 Task: Create in the project VantageTech an epic 'Data Migration'.
Action: Mouse moved to (252, 76)
Screenshot: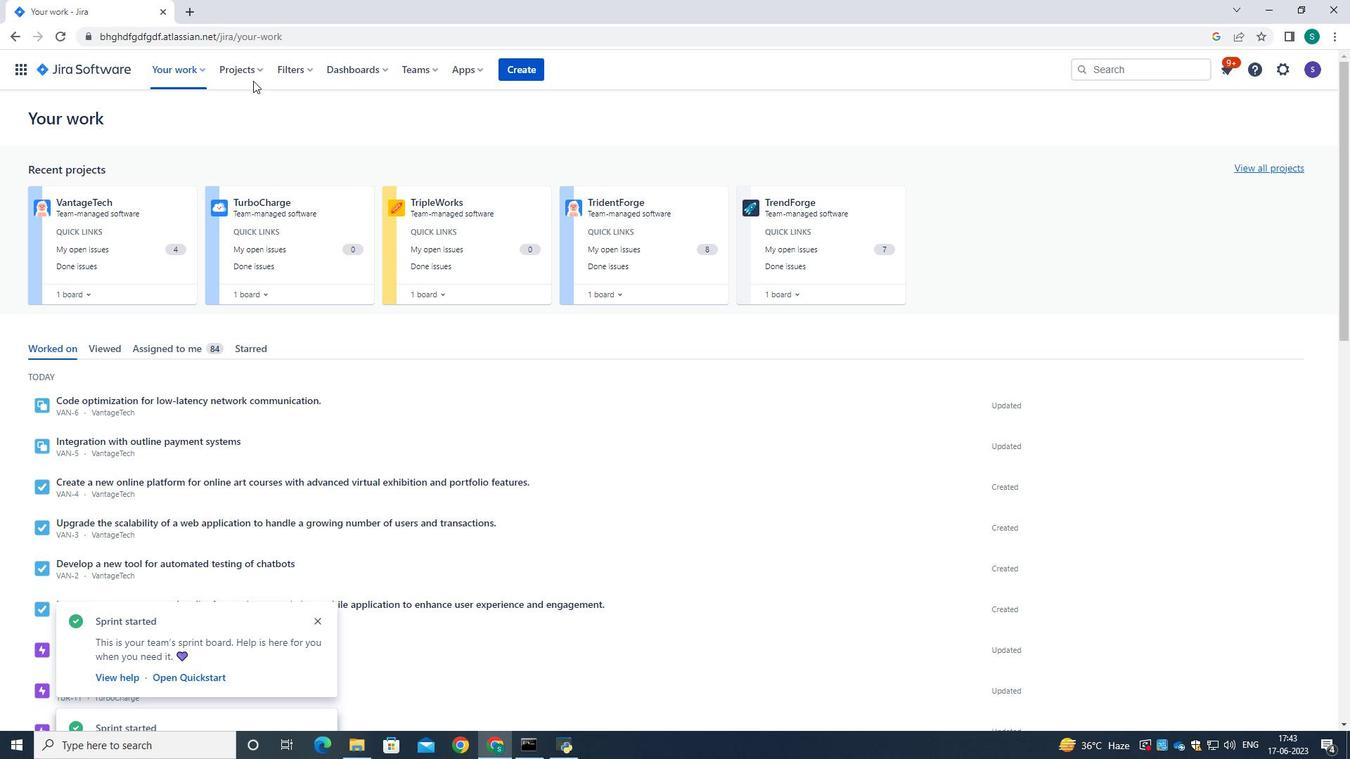 
Action: Mouse pressed left at (252, 76)
Screenshot: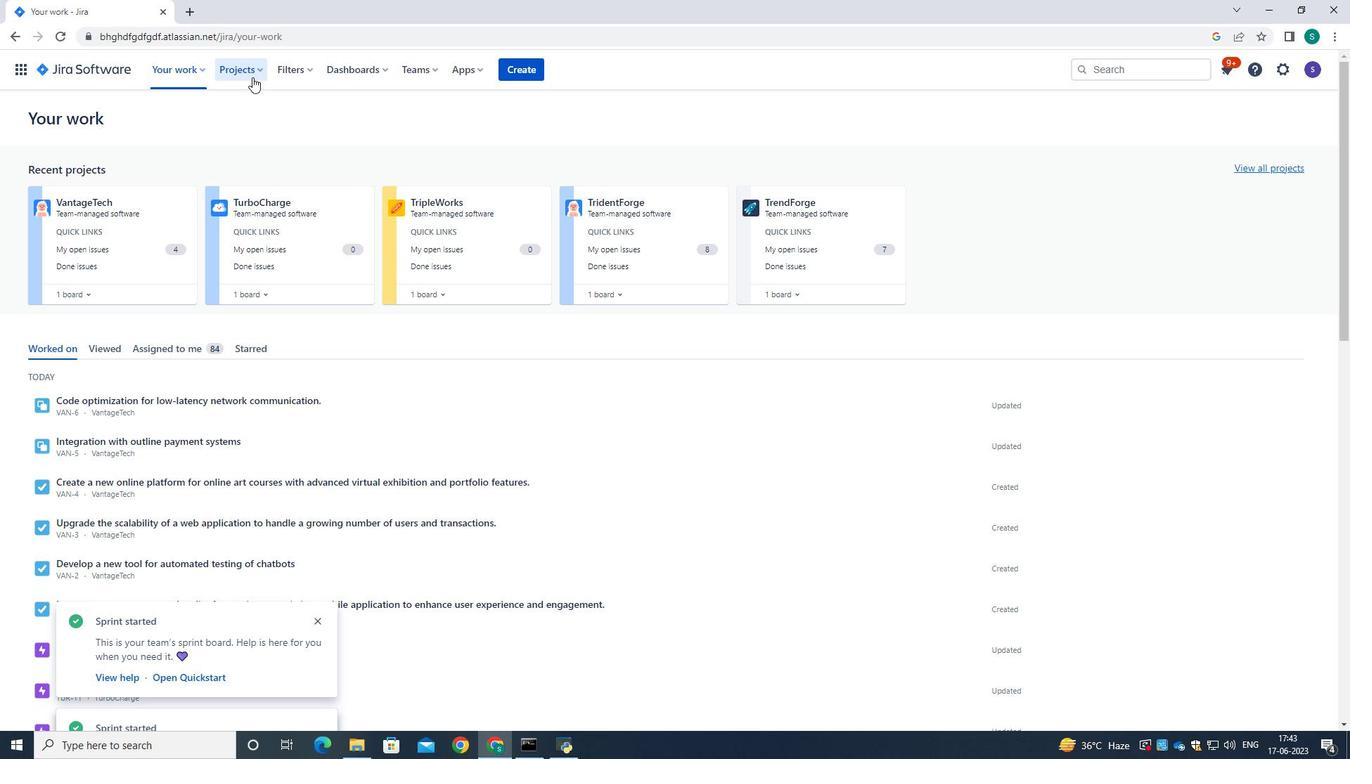 
Action: Mouse moved to (272, 128)
Screenshot: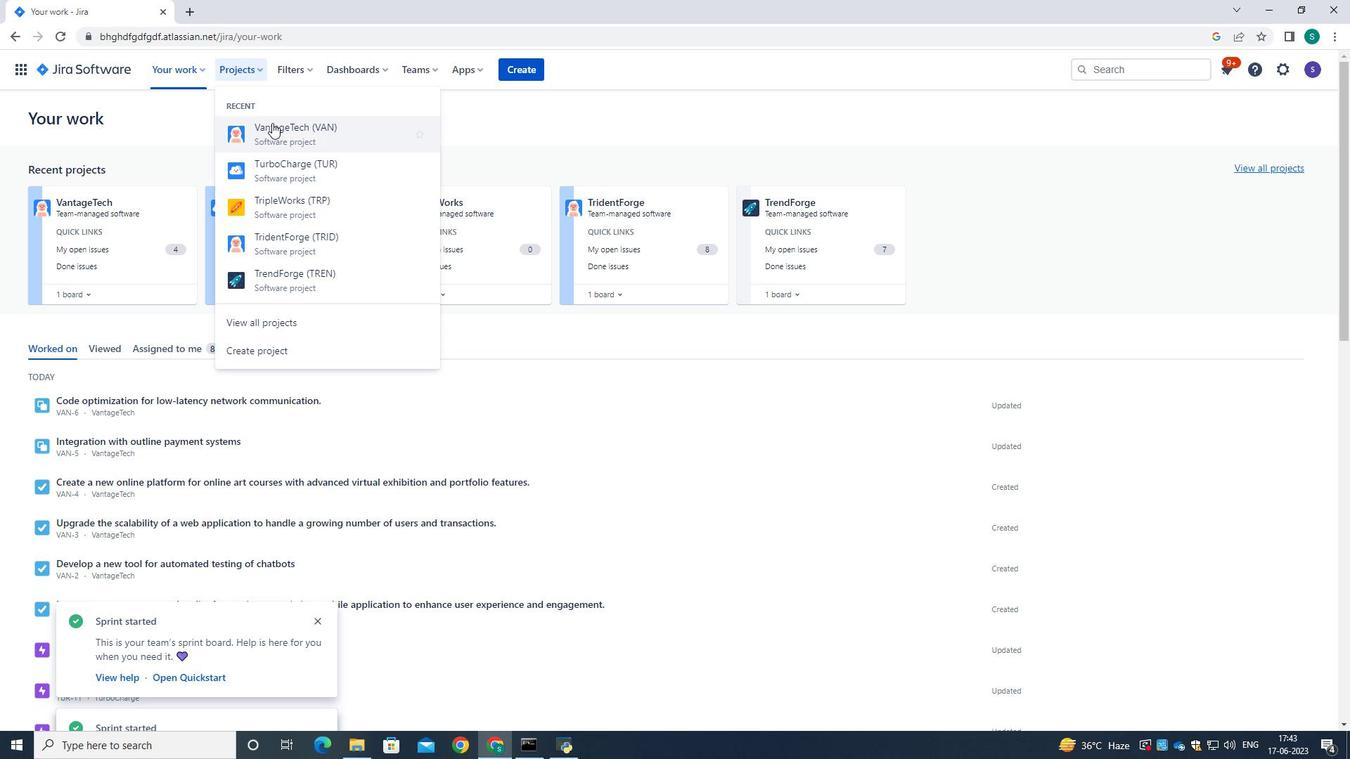 
Action: Mouse pressed left at (272, 128)
Screenshot: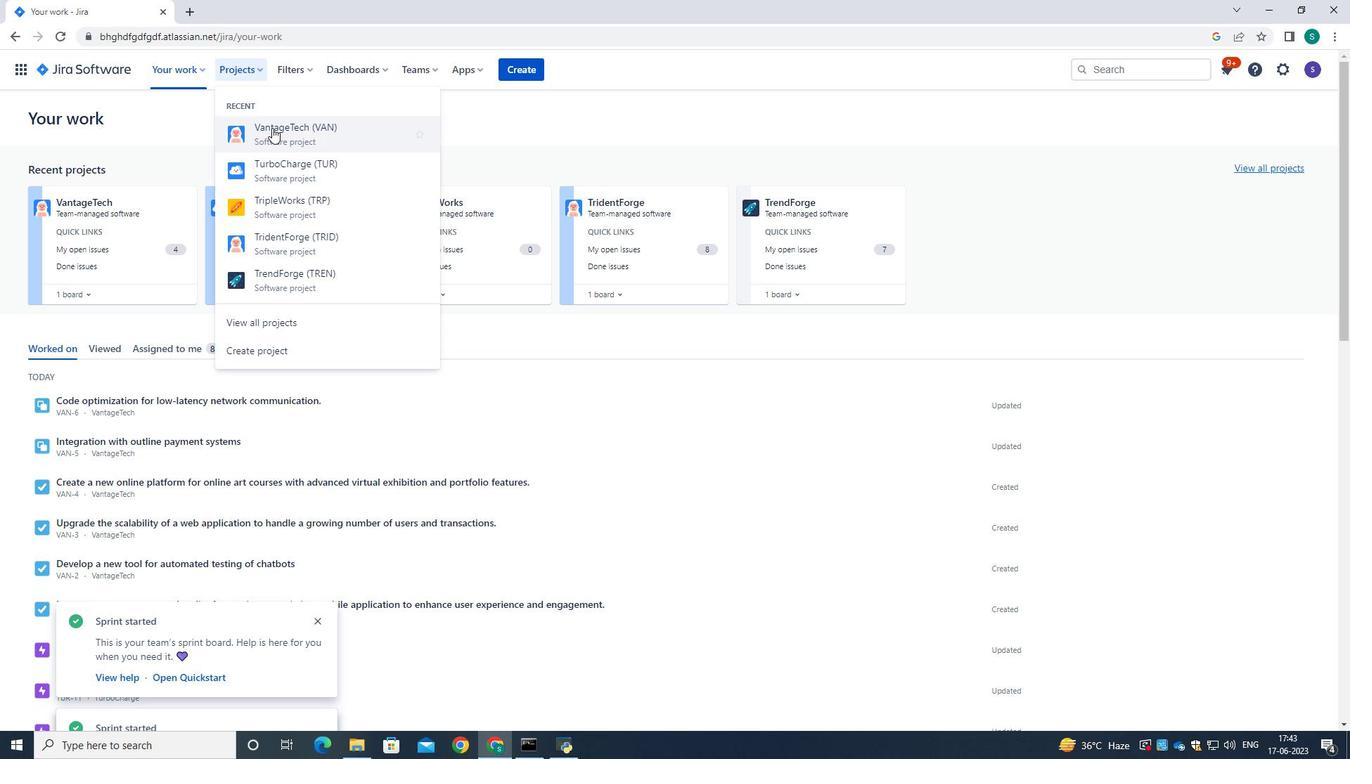 
Action: Mouse moved to (57, 214)
Screenshot: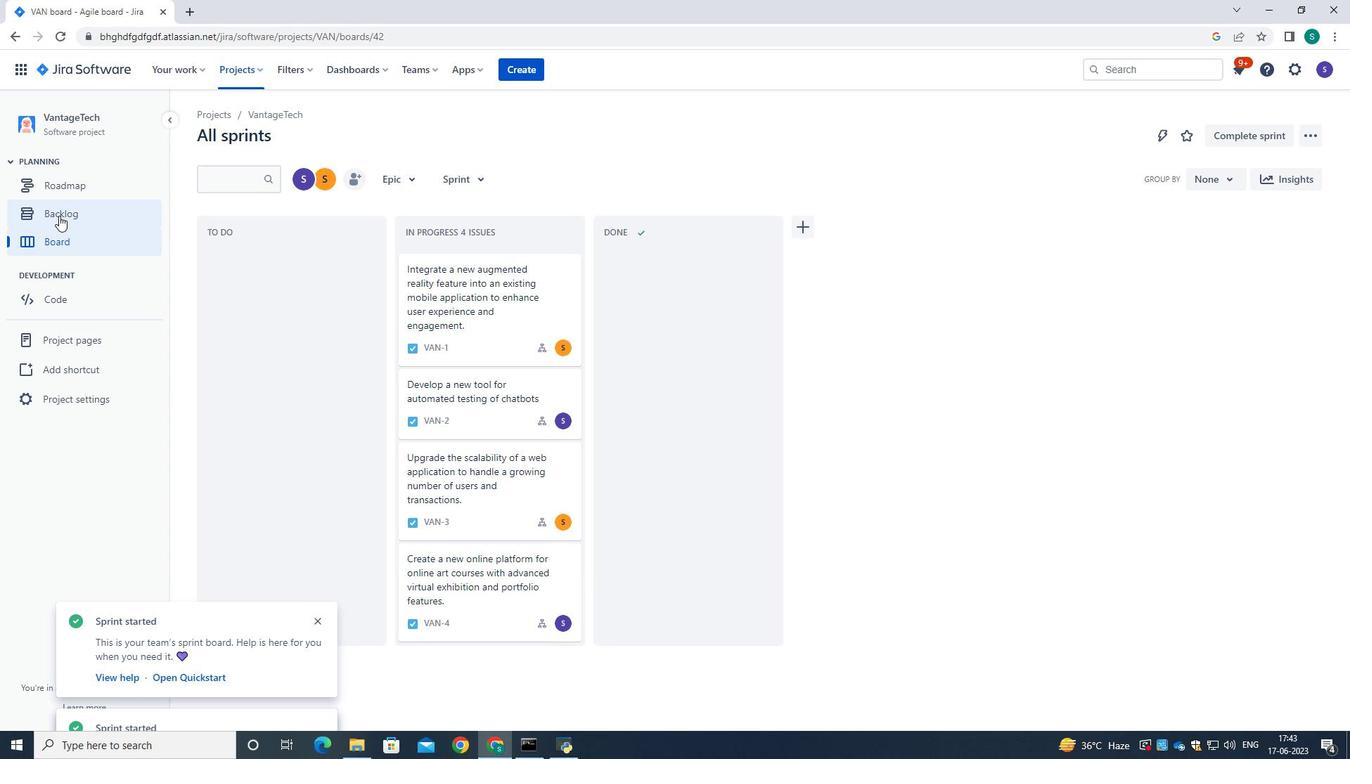
Action: Mouse pressed left at (57, 214)
Screenshot: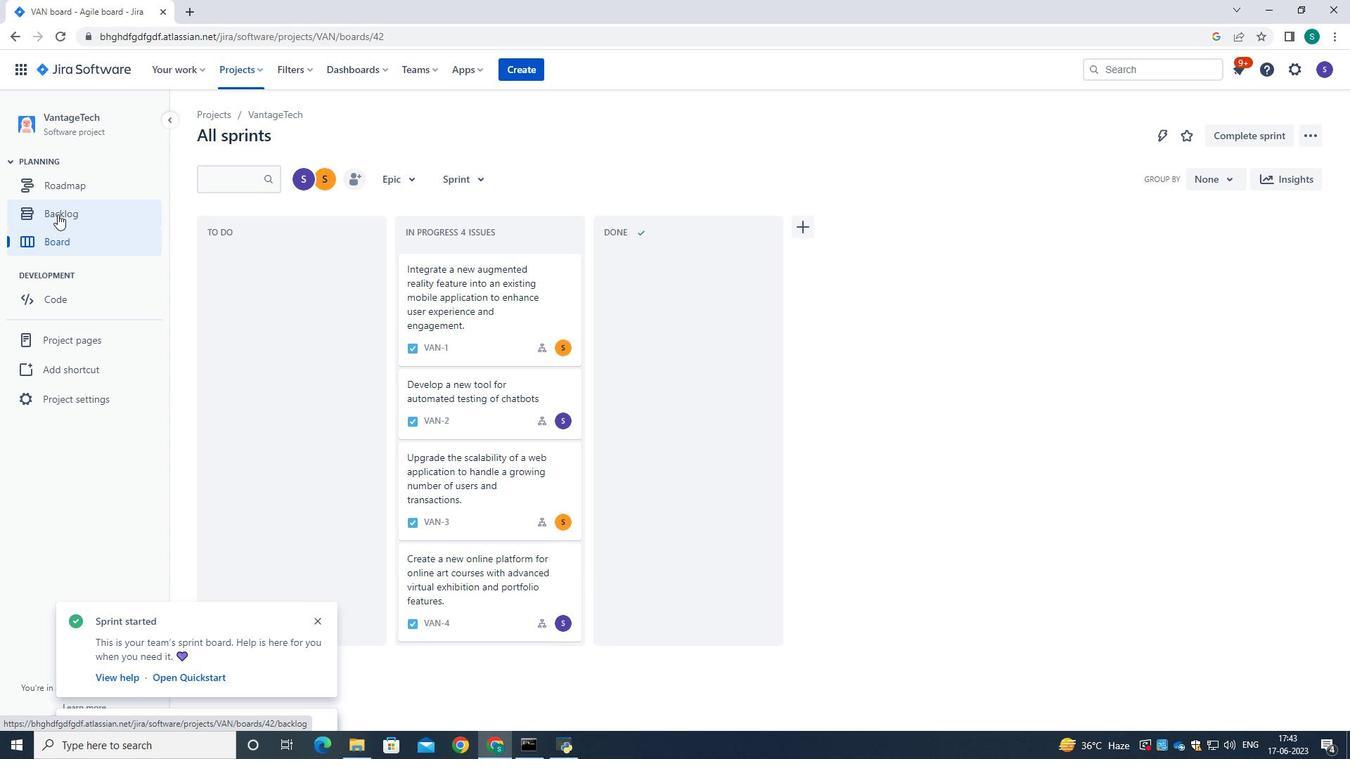 
Action: Mouse moved to (277, 310)
Screenshot: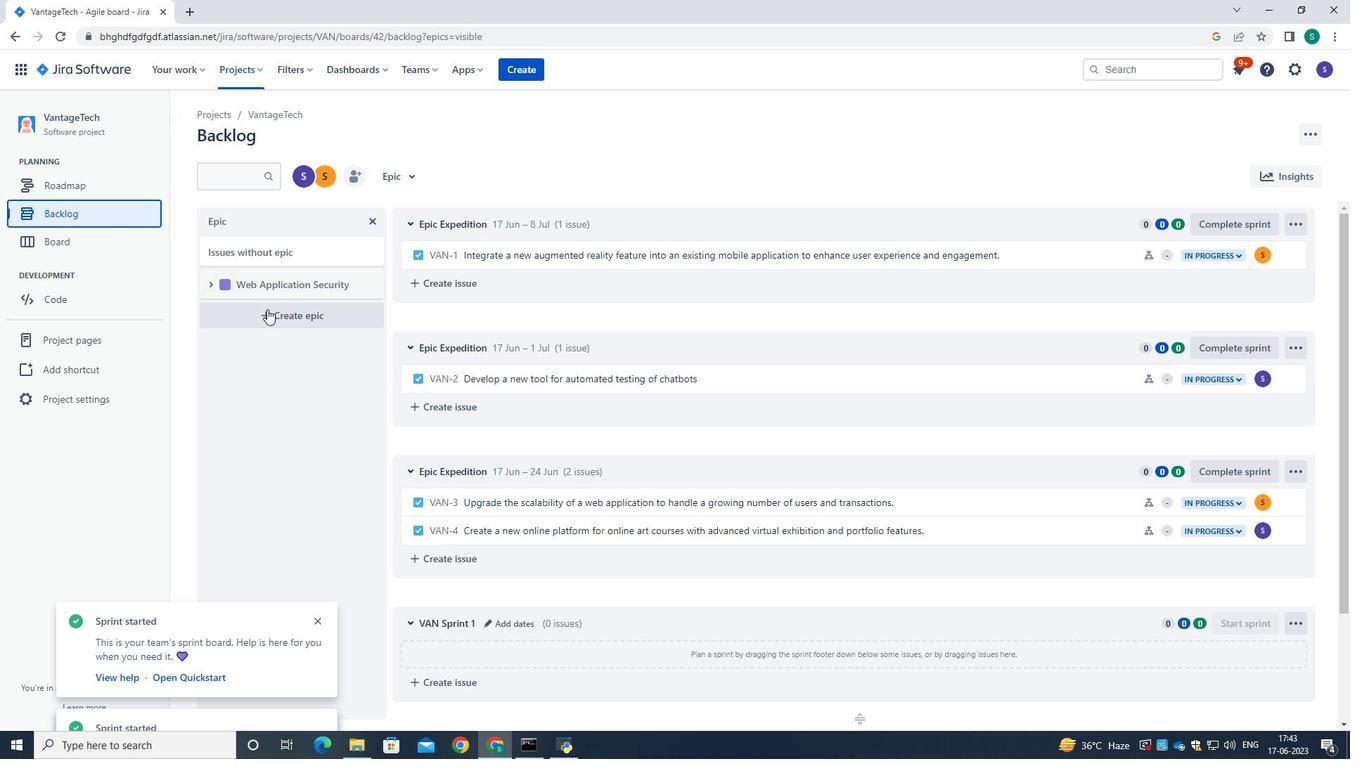 
Action: Mouse pressed left at (277, 310)
Screenshot: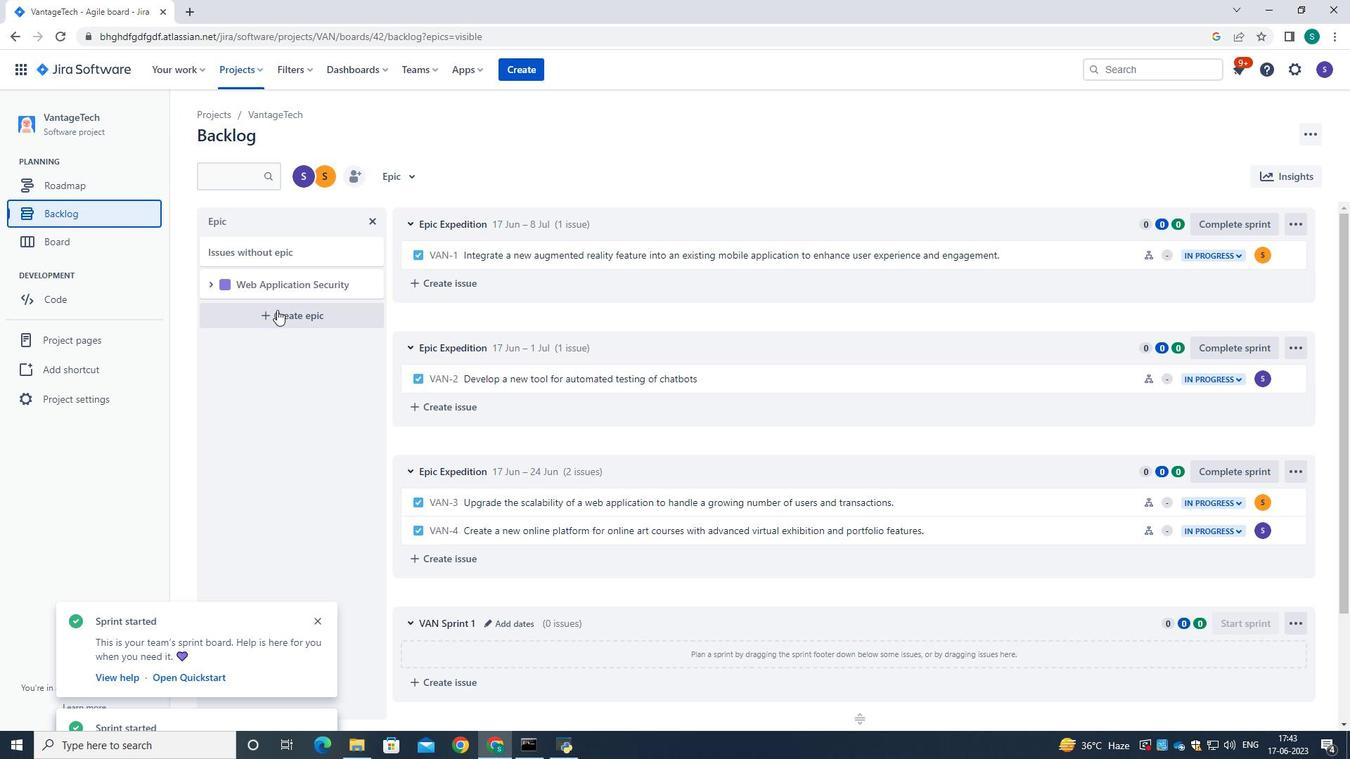 
Action: Mouse moved to (291, 316)
Screenshot: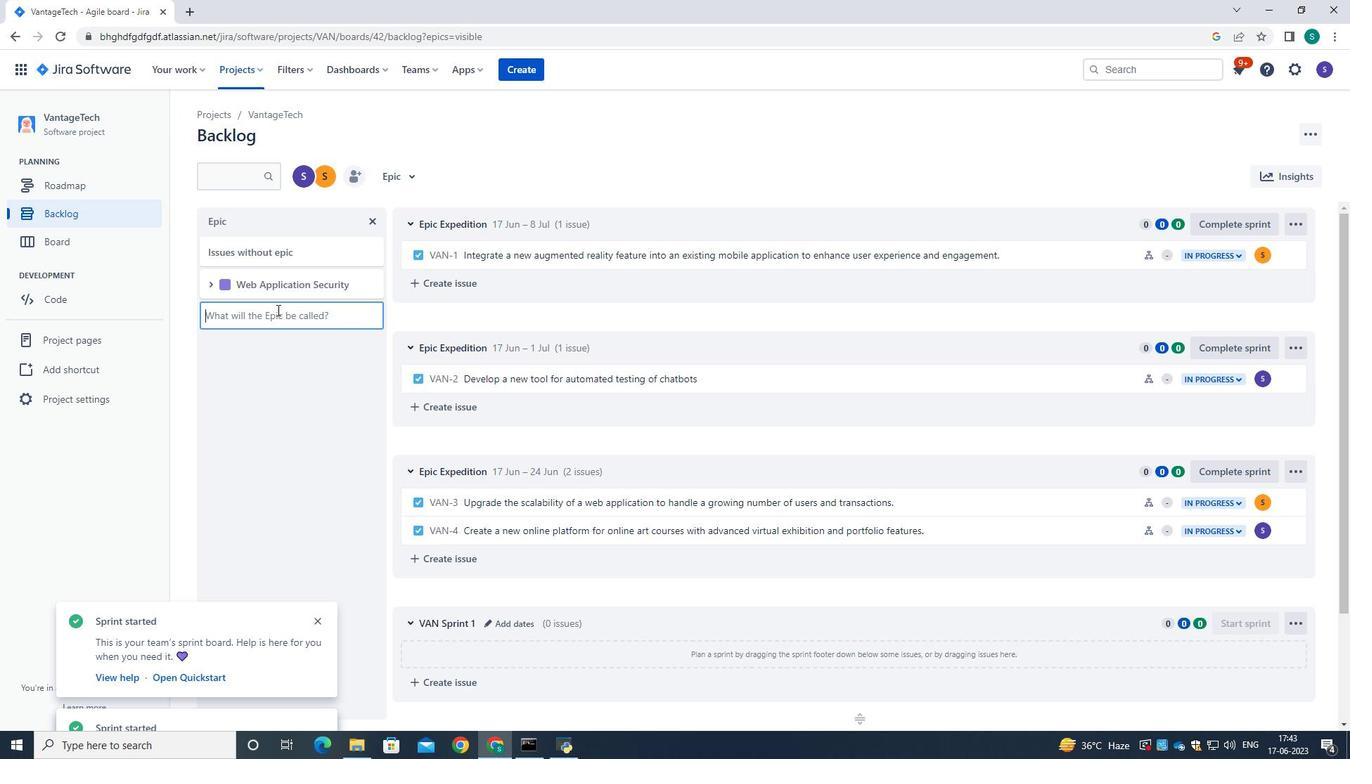 
Action: Mouse pressed left at (291, 316)
Screenshot: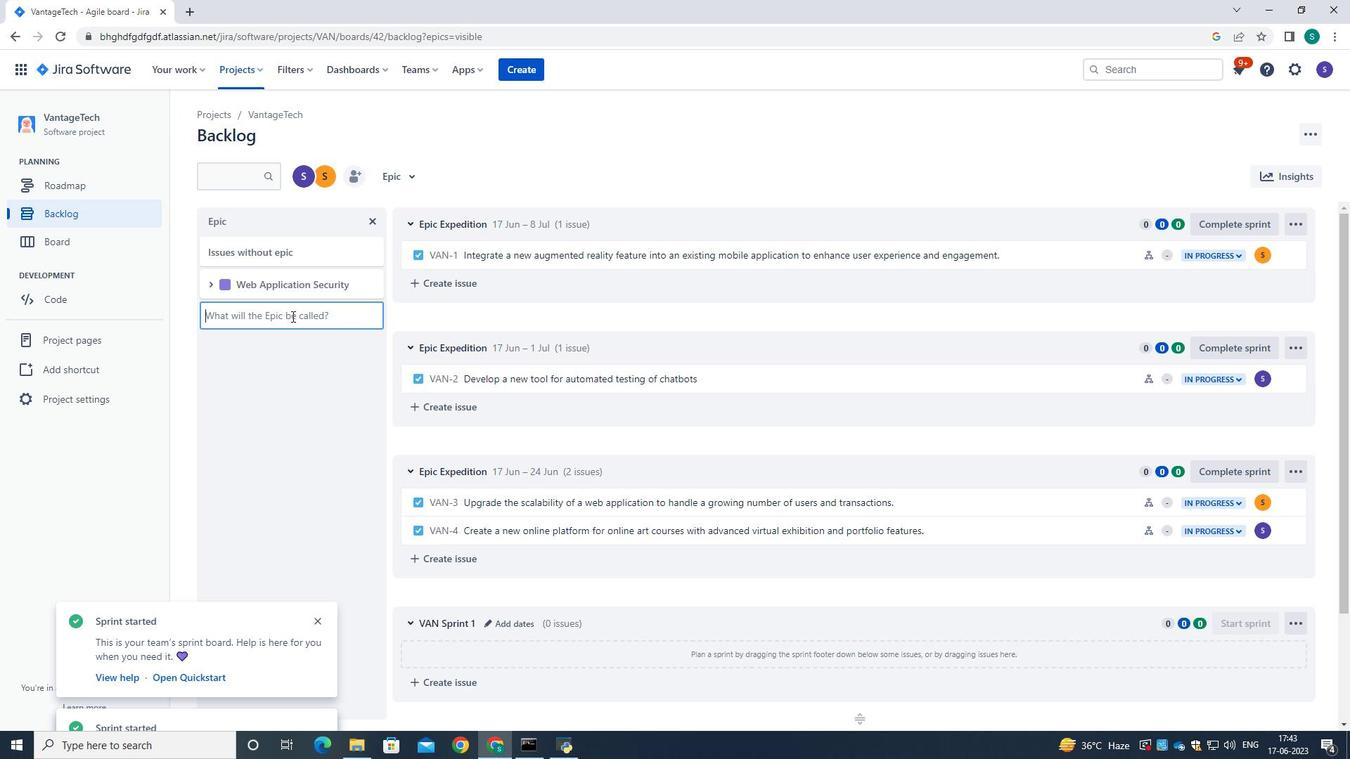 
Action: Key pressed <Key.caps_lock>D<Key.caps_lock>ata<Key.space><Key.caps_lock>M<Key.caps_lock>igration<Key.enter>
Screenshot: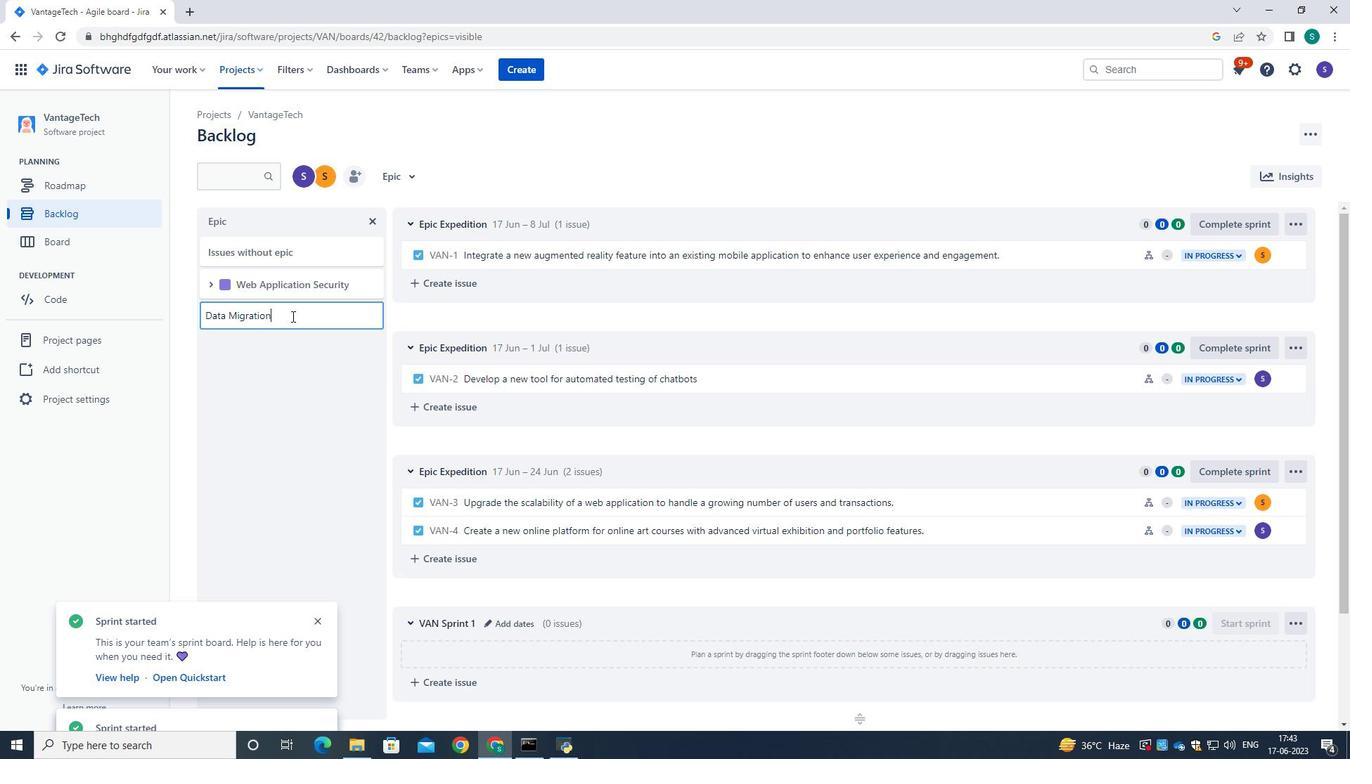 
Action: Mouse moved to (345, 387)
Screenshot: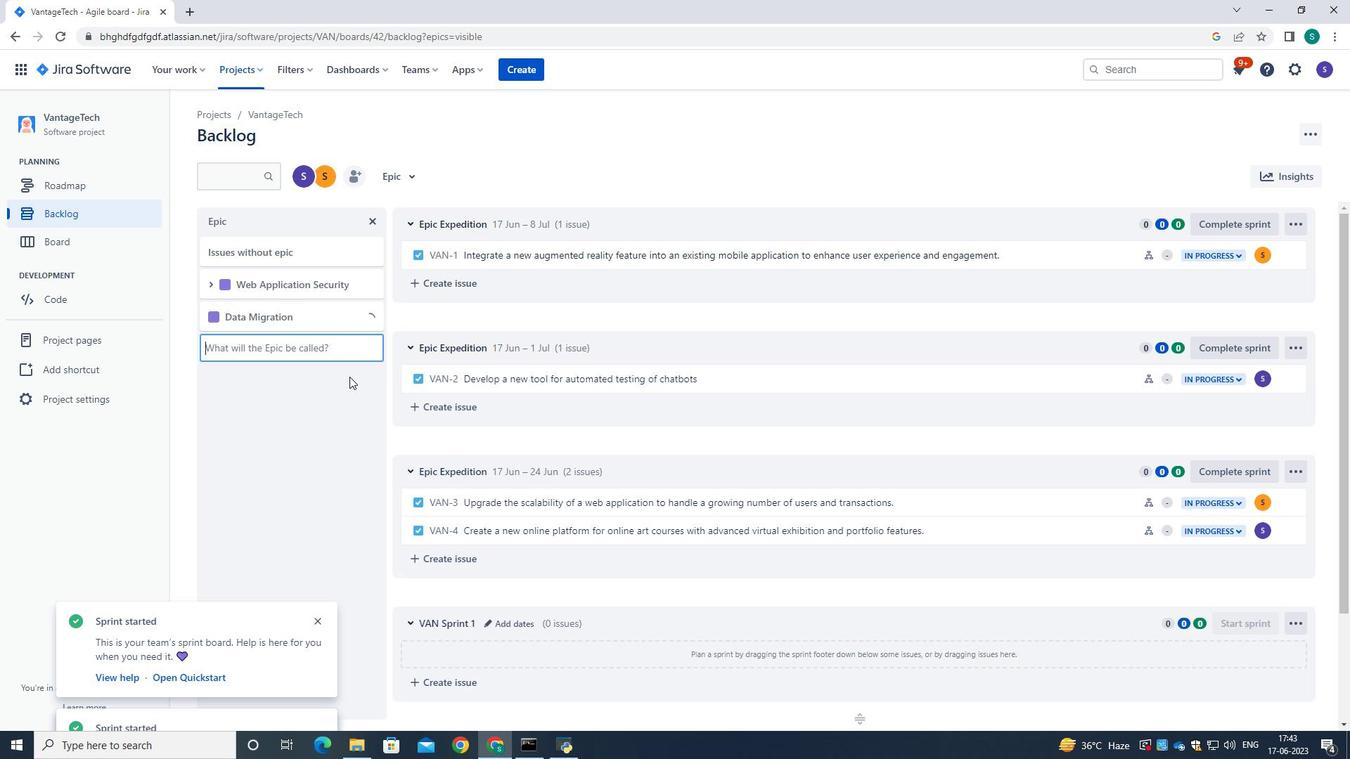 
Action: Mouse pressed left at (345, 387)
Screenshot: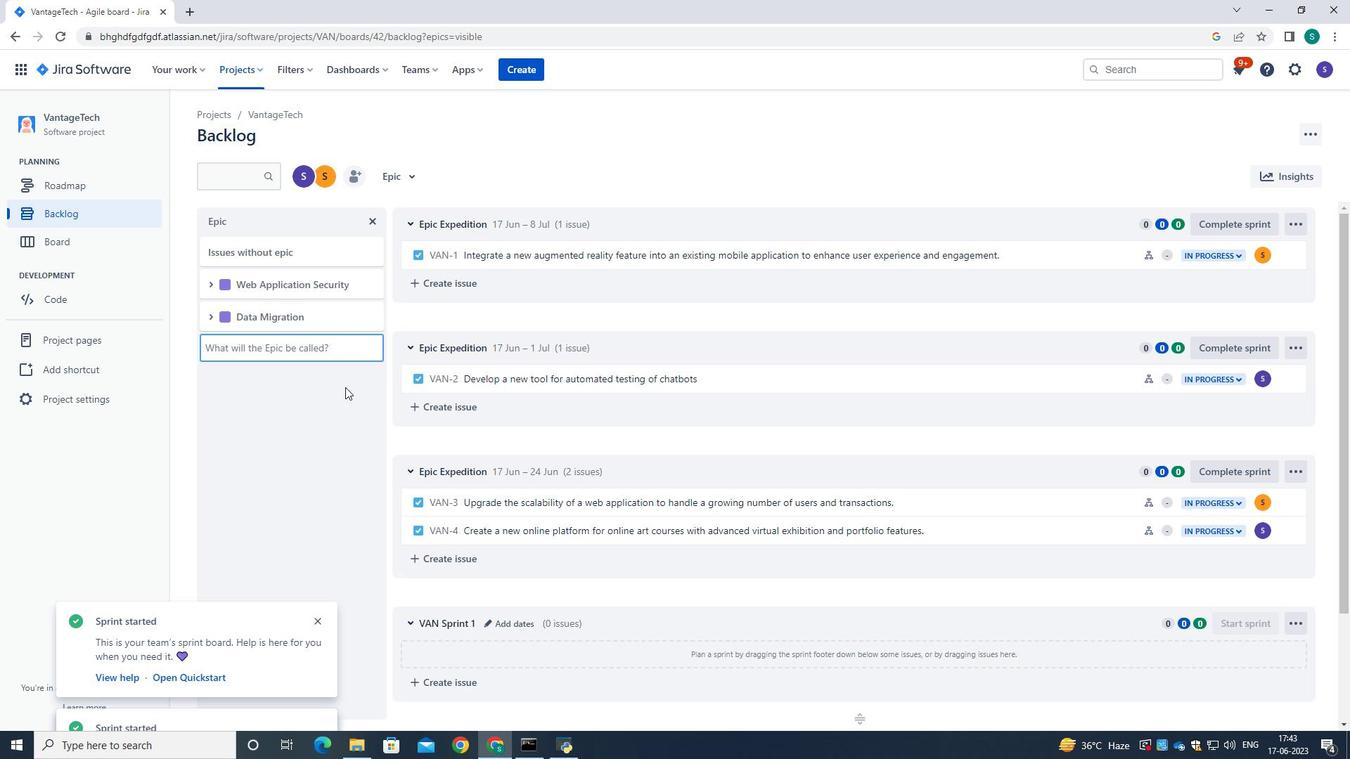 
